 Task: Look for products in the category "Pink Wine" from Songbird only.
Action: Mouse moved to (953, 345)
Screenshot: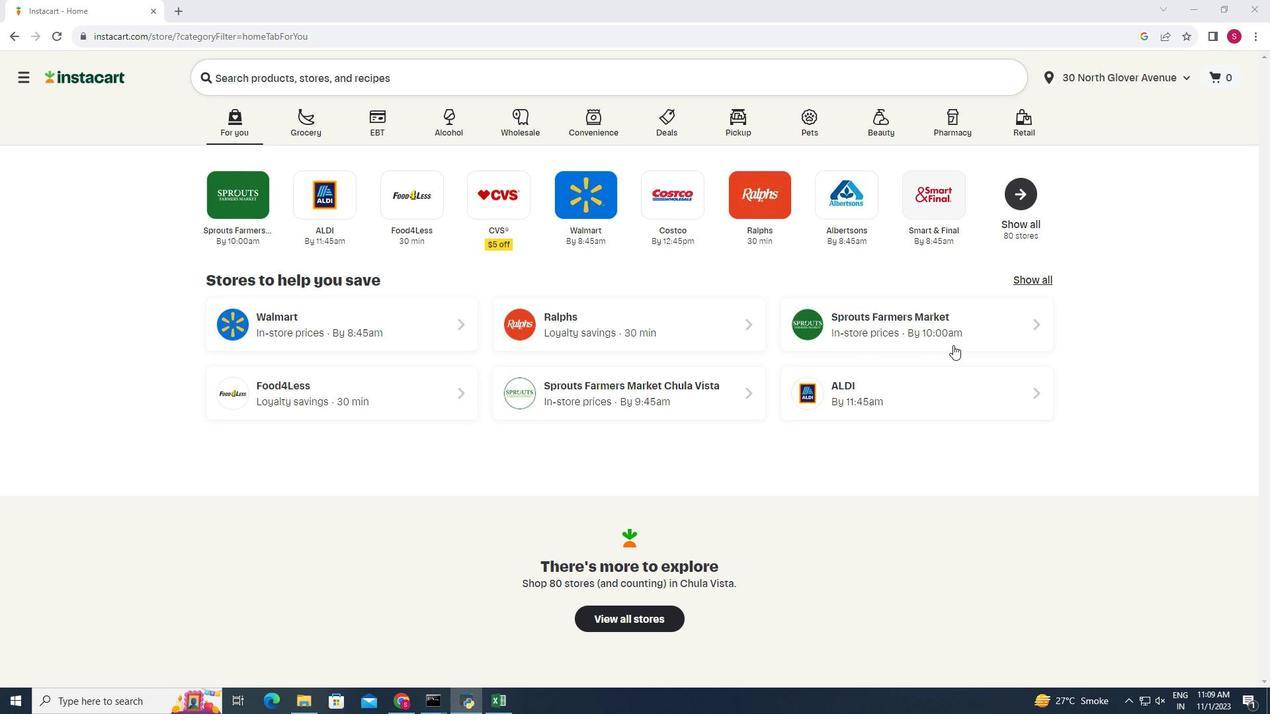 
Action: Mouse pressed left at (953, 345)
Screenshot: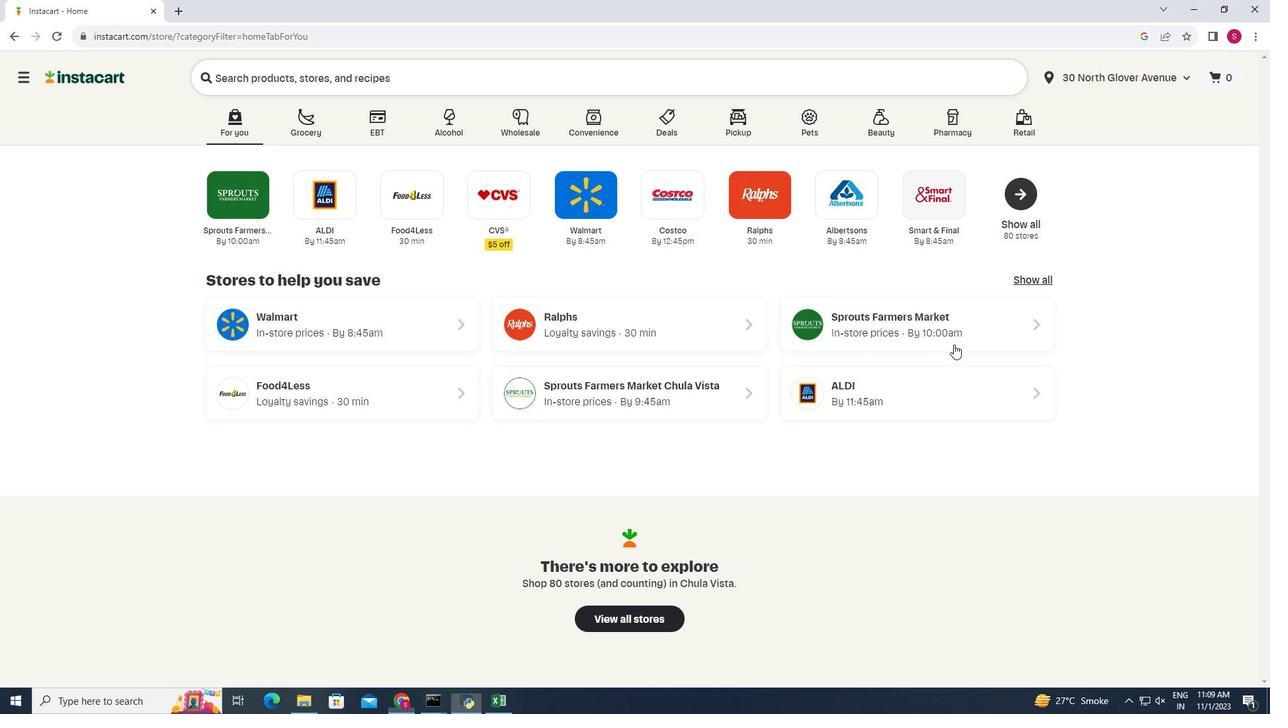 
Action: Mouse moved to (35, 636)
Screenshot: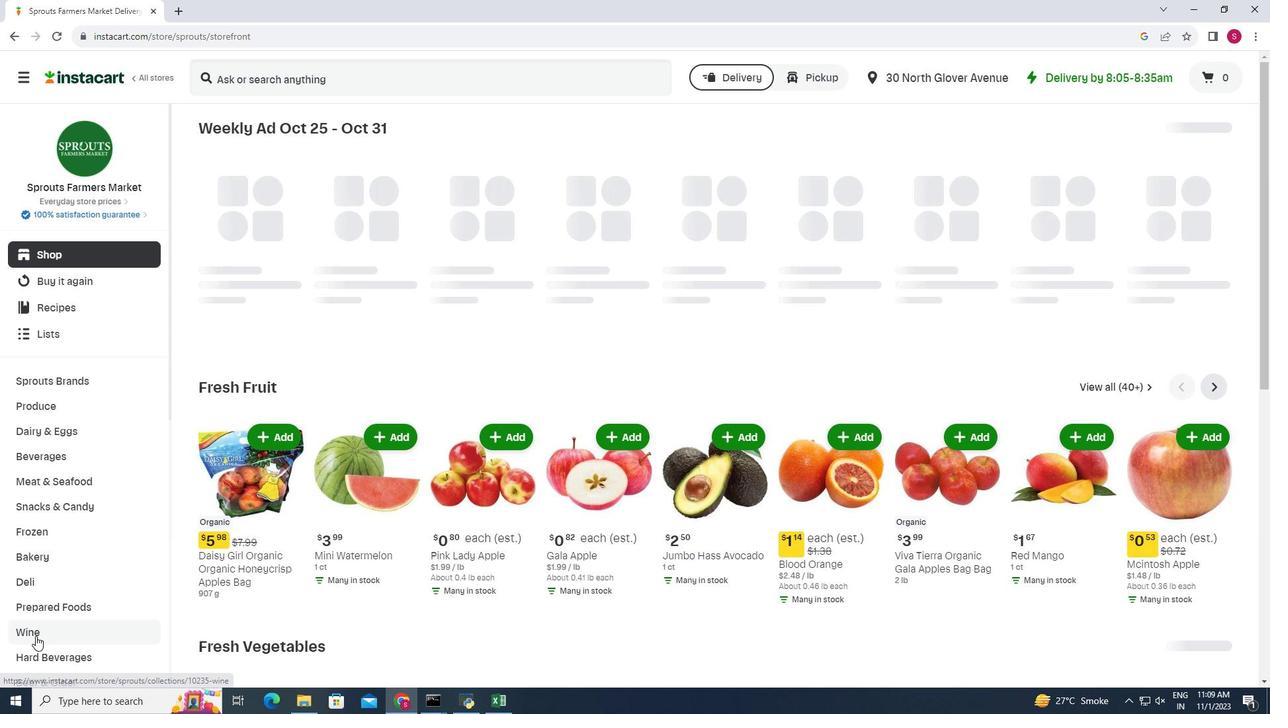 
Action: Mouse pressed left at (35, 636)
Screenshot: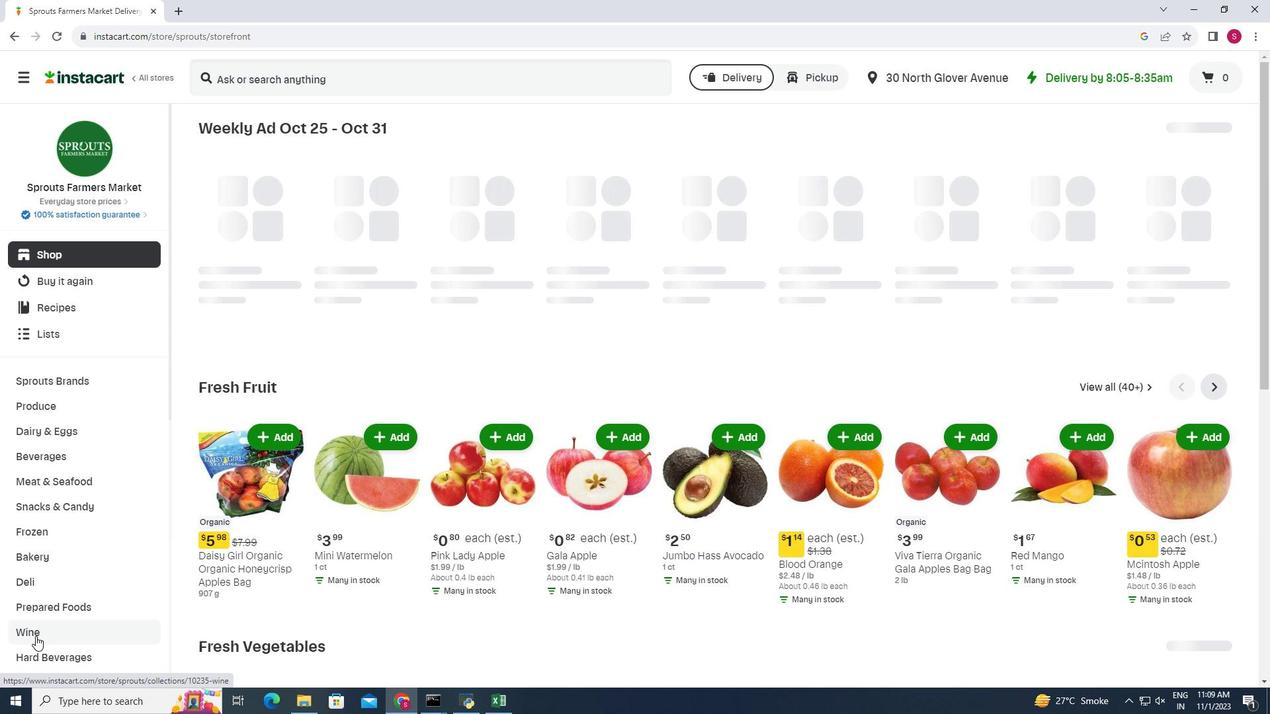 
Action: Mouse moved to (579, 167)
Screenshot: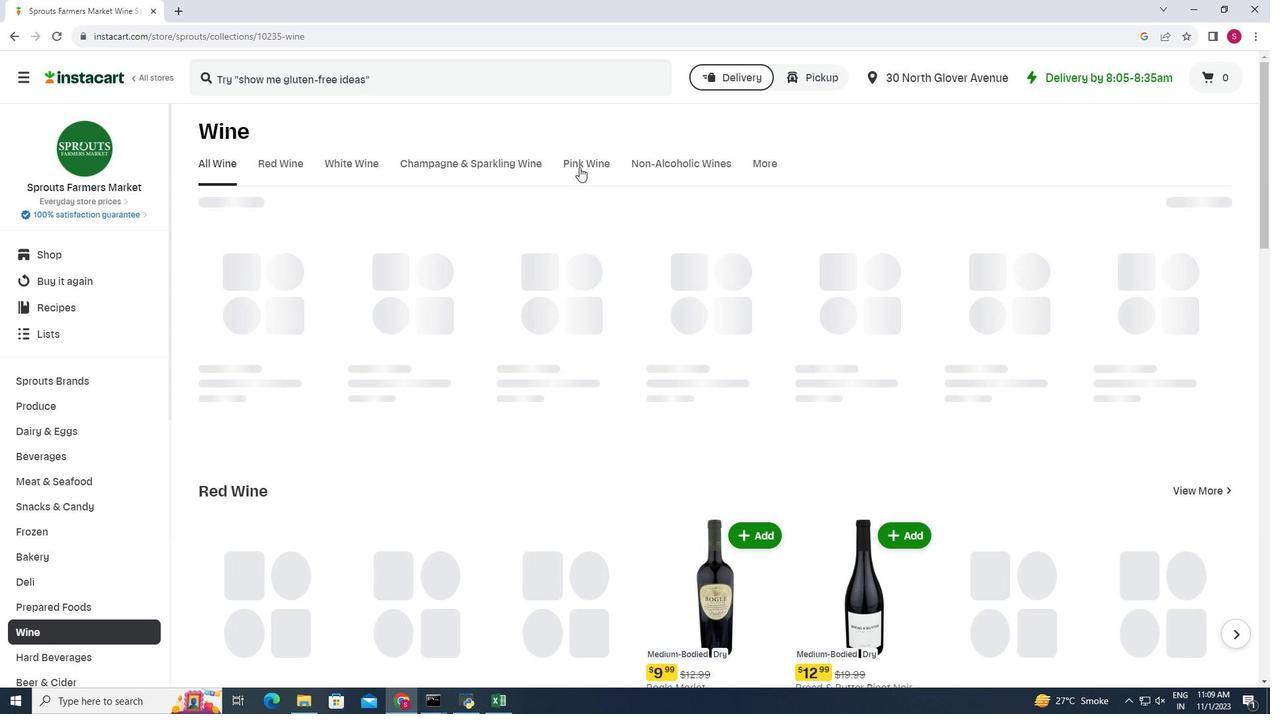 
Action: Mouse pressed left at (579, 167)
Screenshot: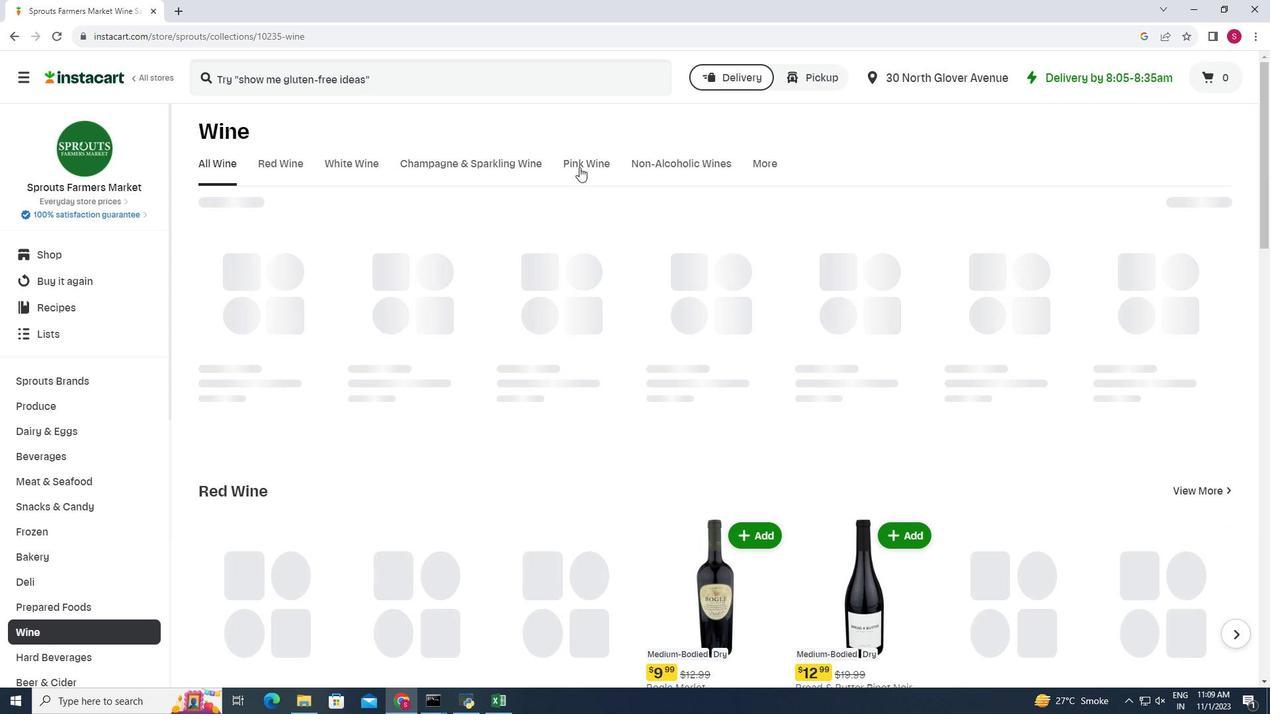 
Action: Mouse moved to (303, 211)
Screenshot: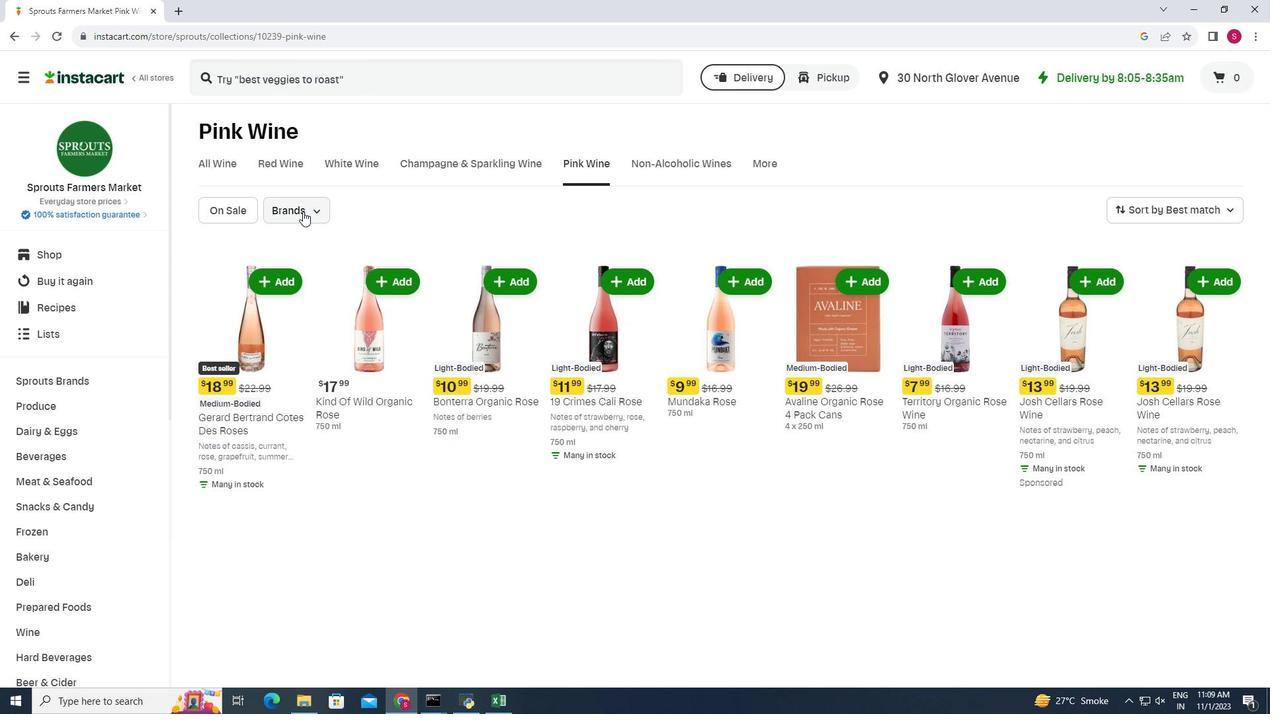 
Action: Mouse pressed left at (303, 211)
Screenshot: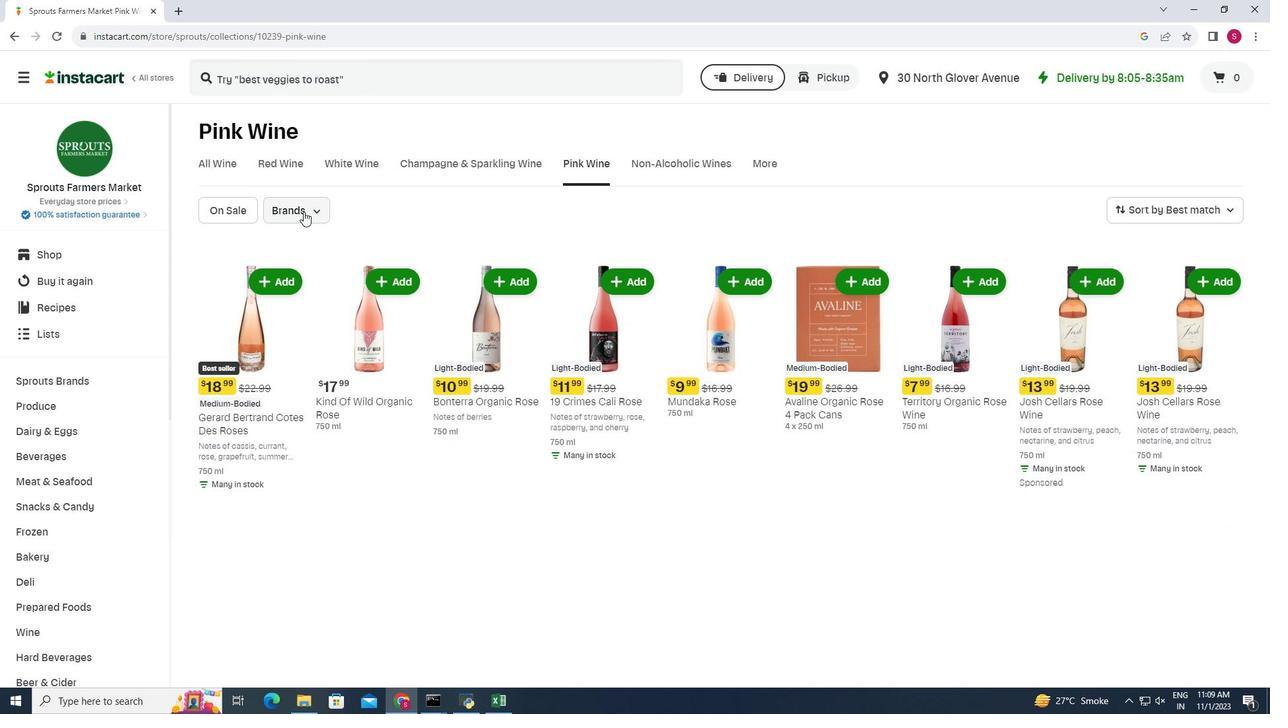 
Action: Mouse moved to (334, 263)
Screenshot: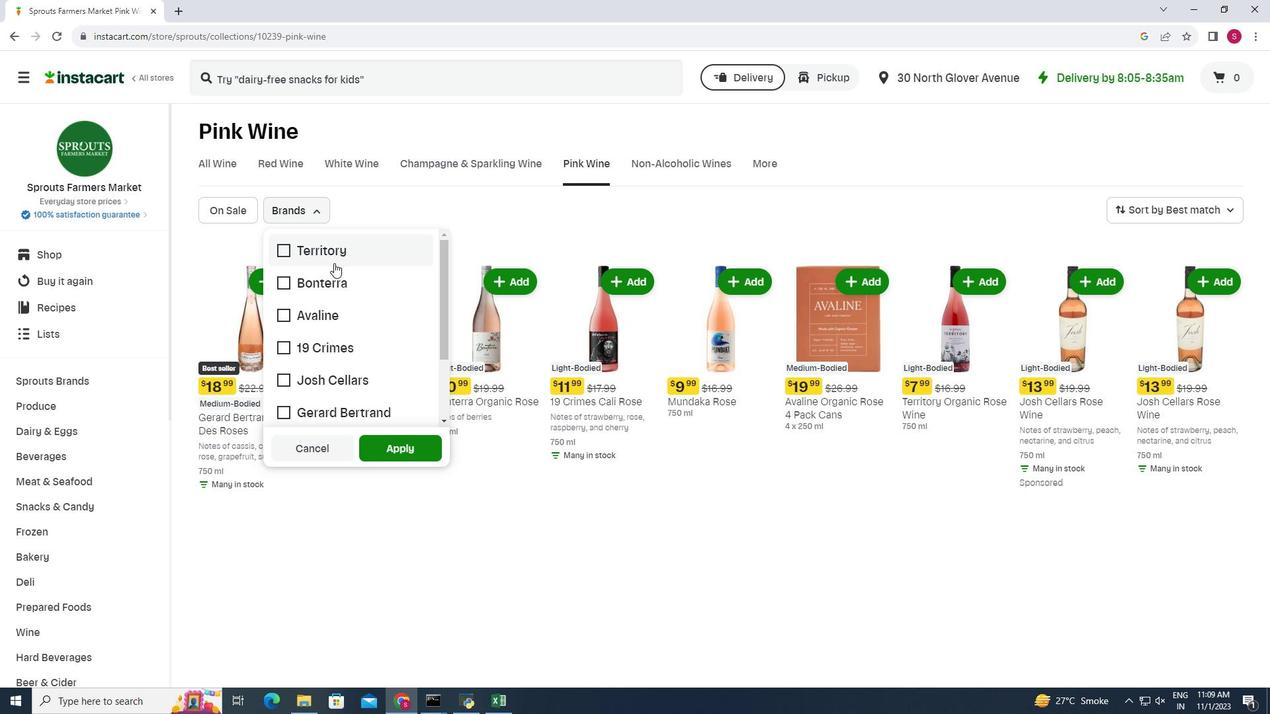 
Action: Mouse scrolled (334, 262) with delta (0, 0)
Screenshot: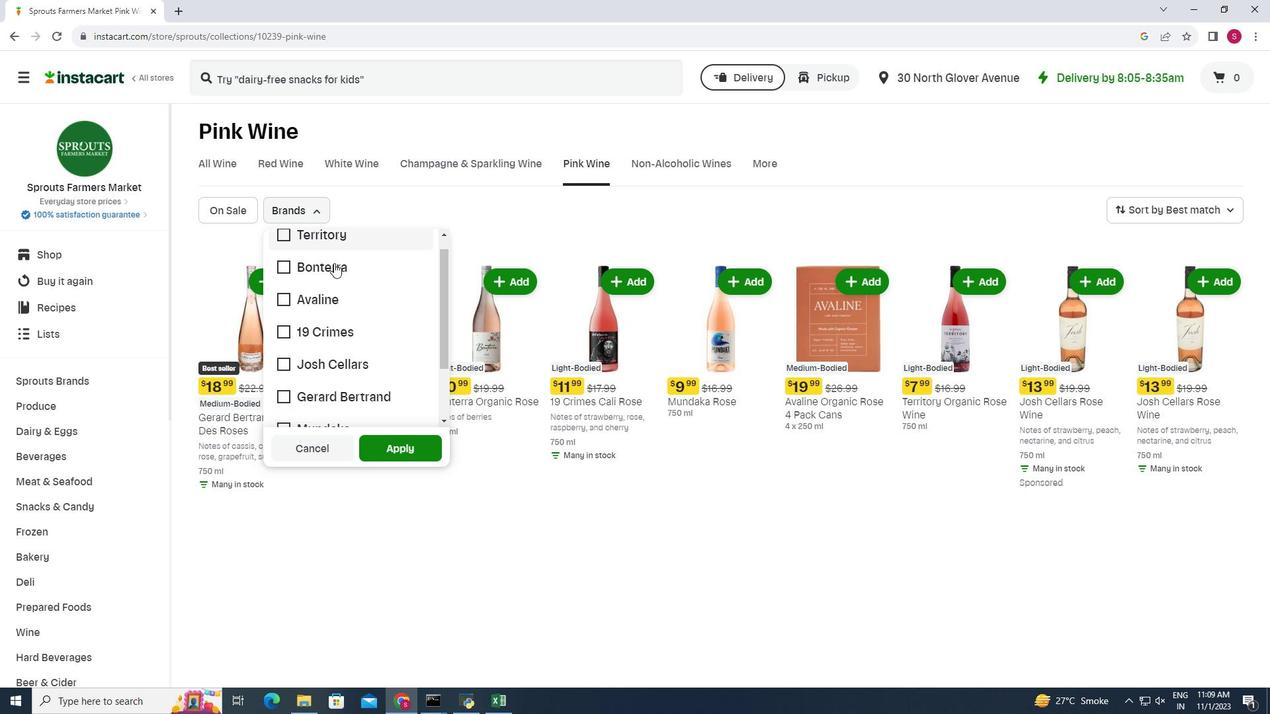 
Action: Mouse scrolled (334, 262) with delta (0, 0)
Screenshot: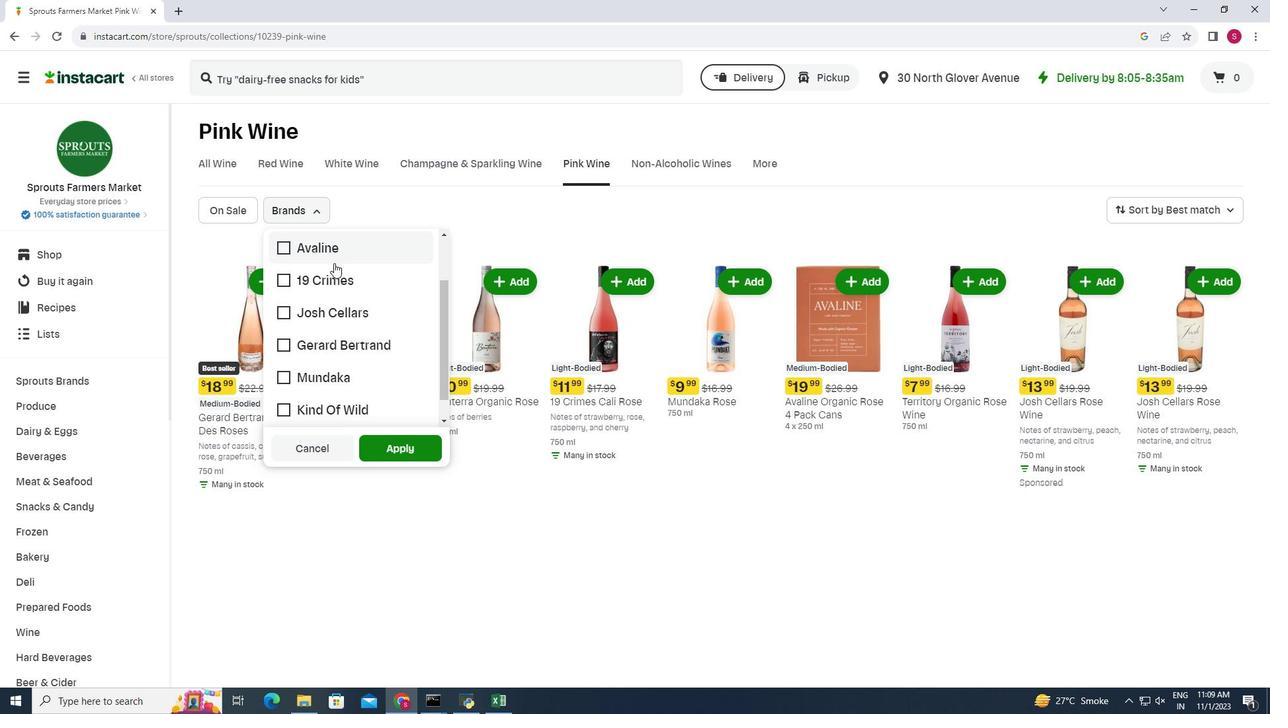 
Action: Mouse moved to (334, 264)
Screenshot: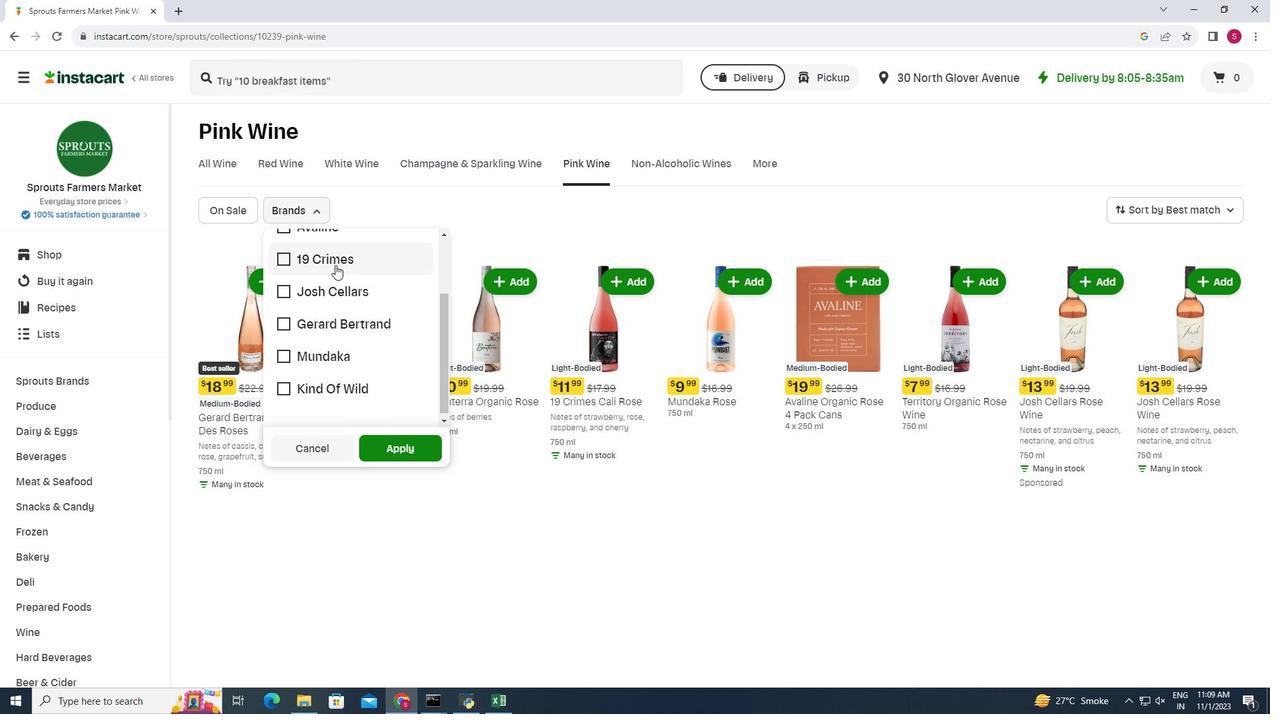 
Action: Mouse scrolled (334, 265) with delta (0, 0)
Screenshot: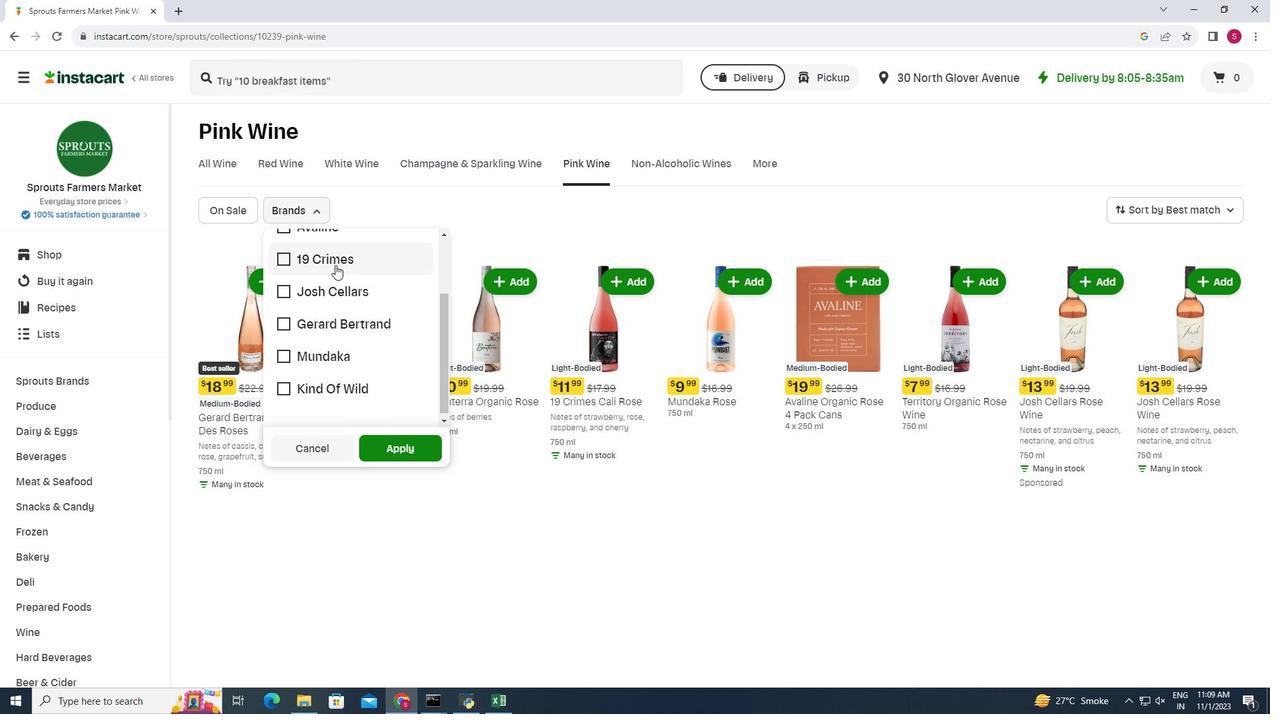 
Action: Mouse moved to (335, 264)
Screenshot: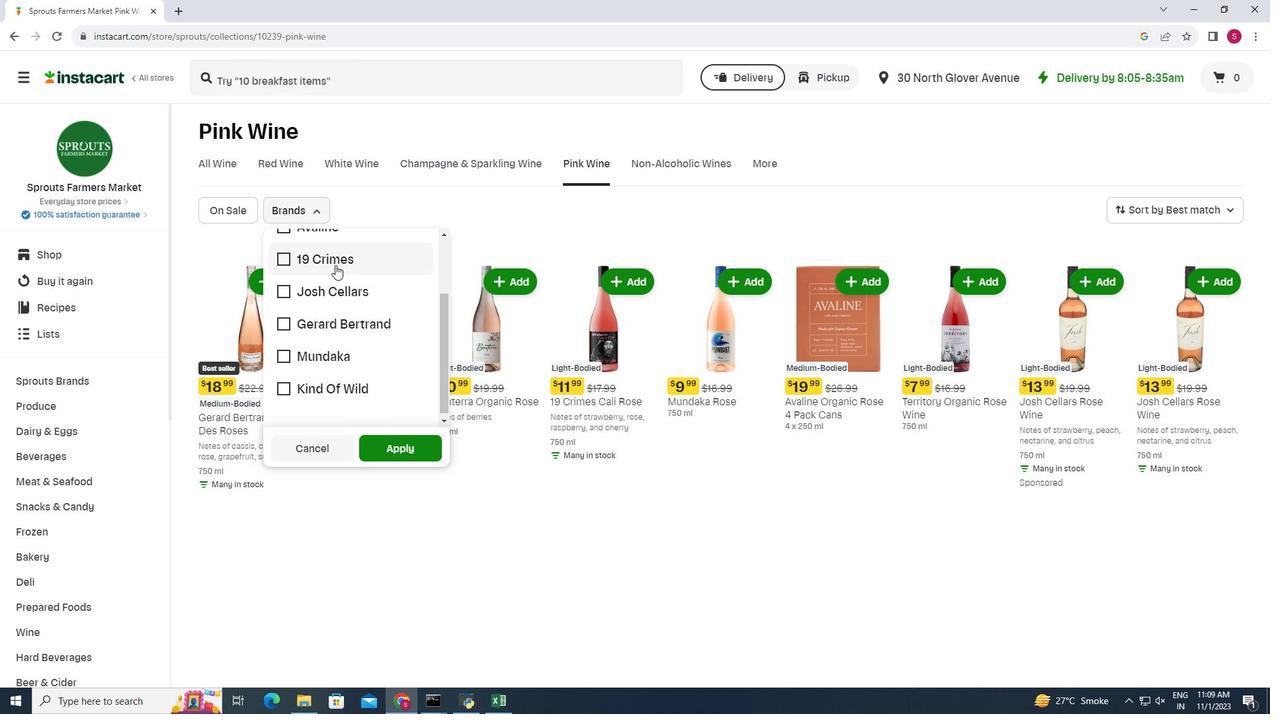 
Action: Mouse scrolled (335, 265) with delta (0, 0)
Screenshot: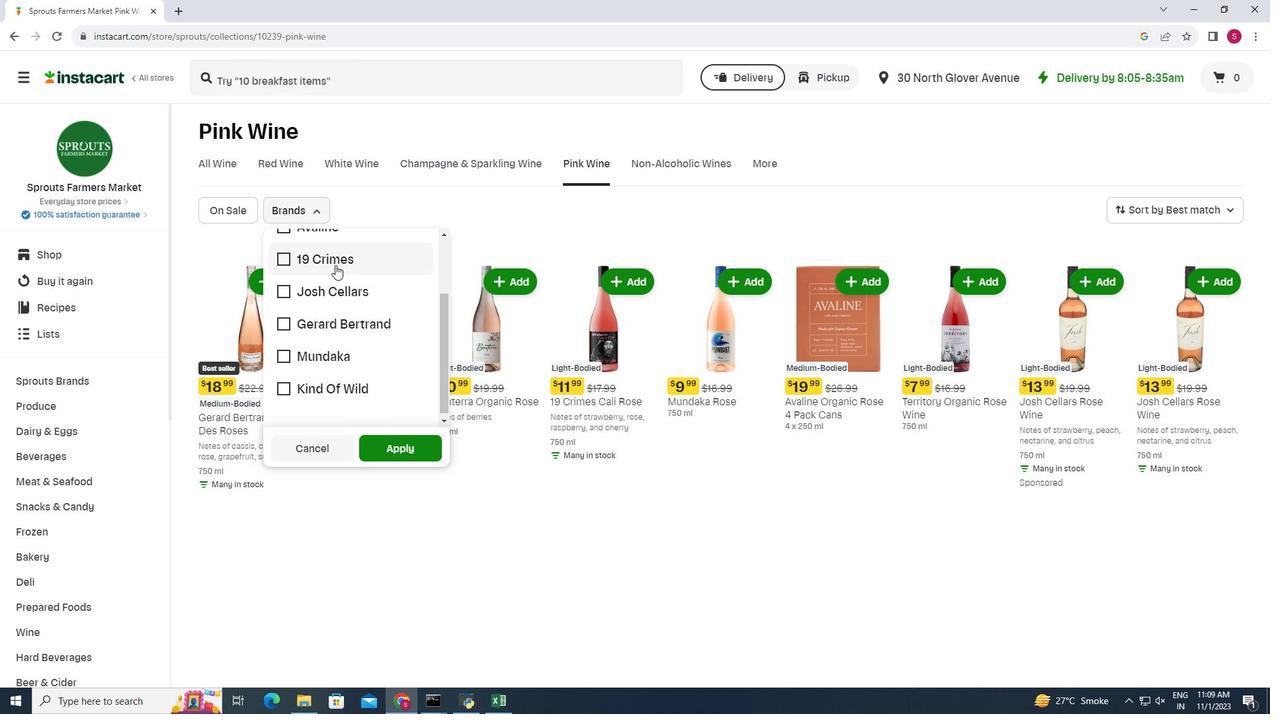 
Action: Mouse moved to (335, 265)
Screenshot: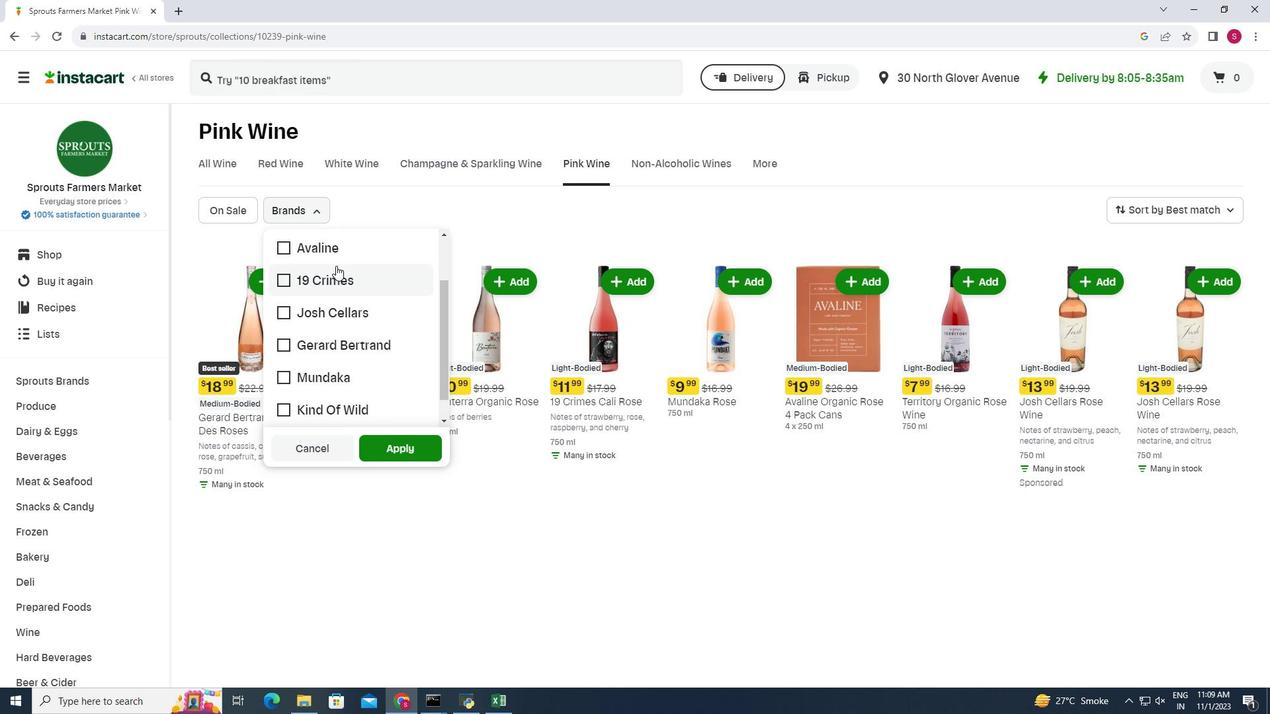 
Action: Mouse scrolled (335, 265) with delta (0, 0)
Screenshot: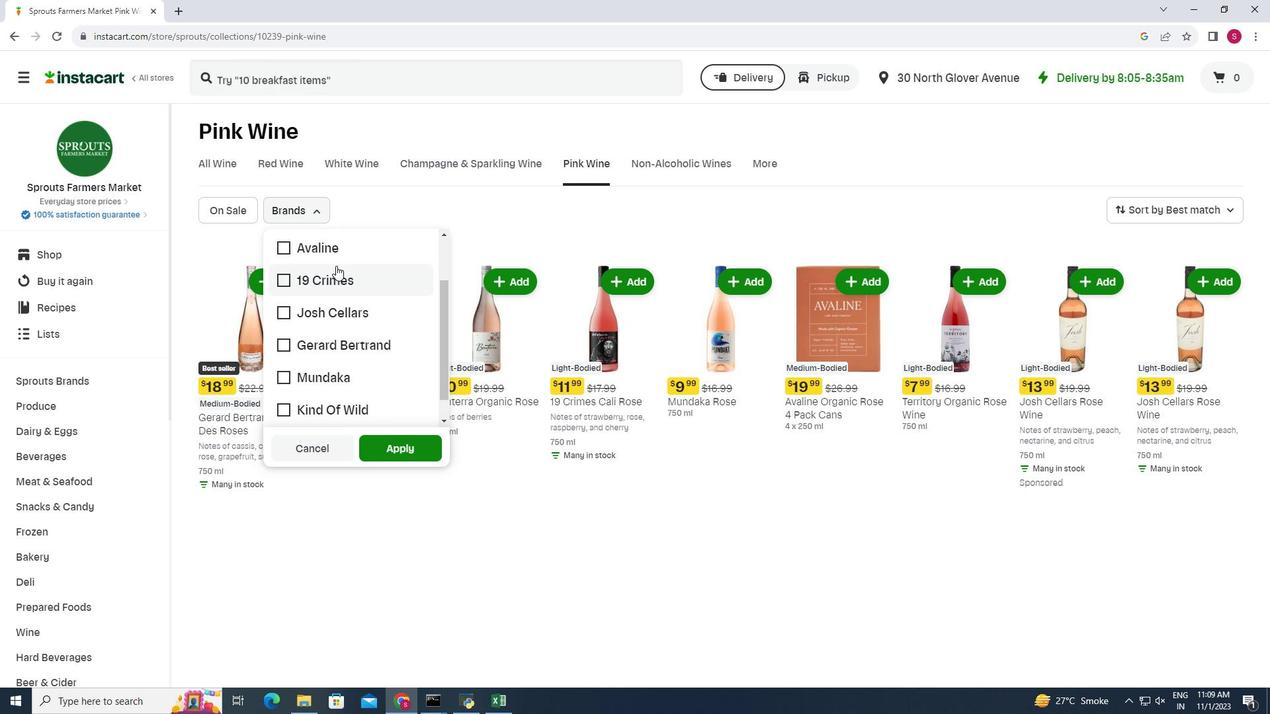 
Action: Mouse moved to (336, 265)
Screenshot: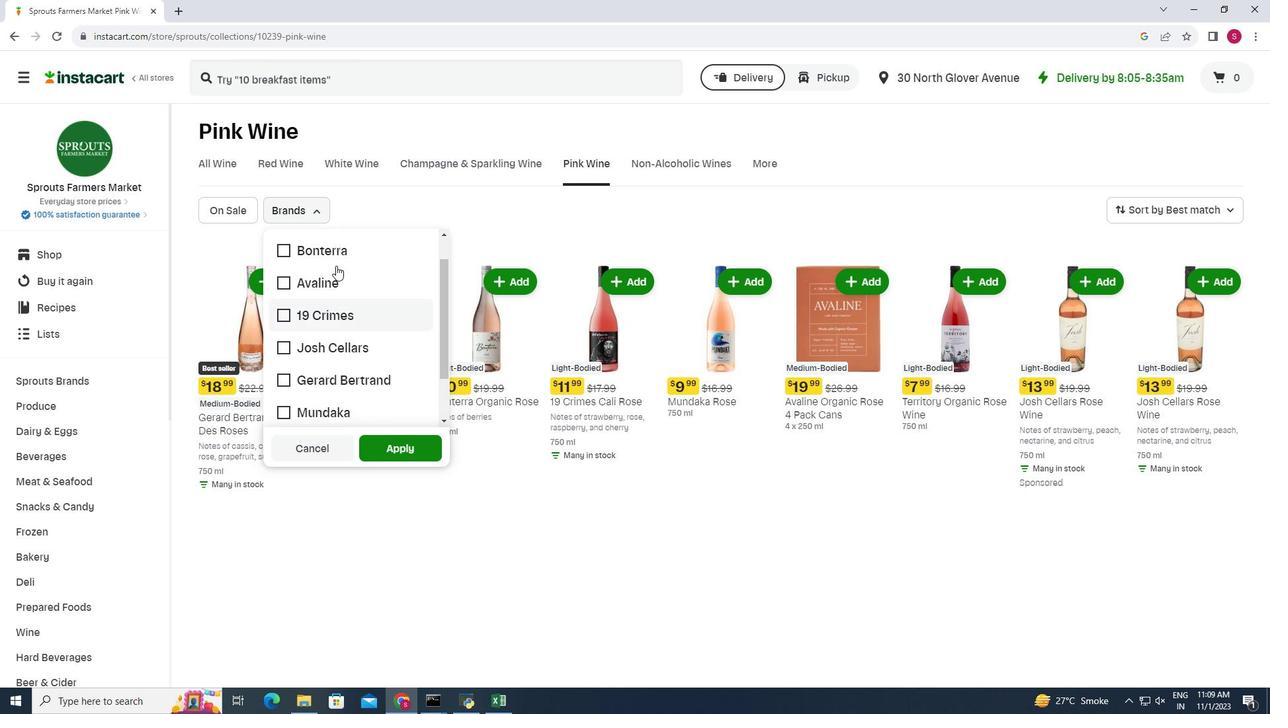 
Action: Mouse scrolled (336, 266) with delta (0, 0)
Screenshot: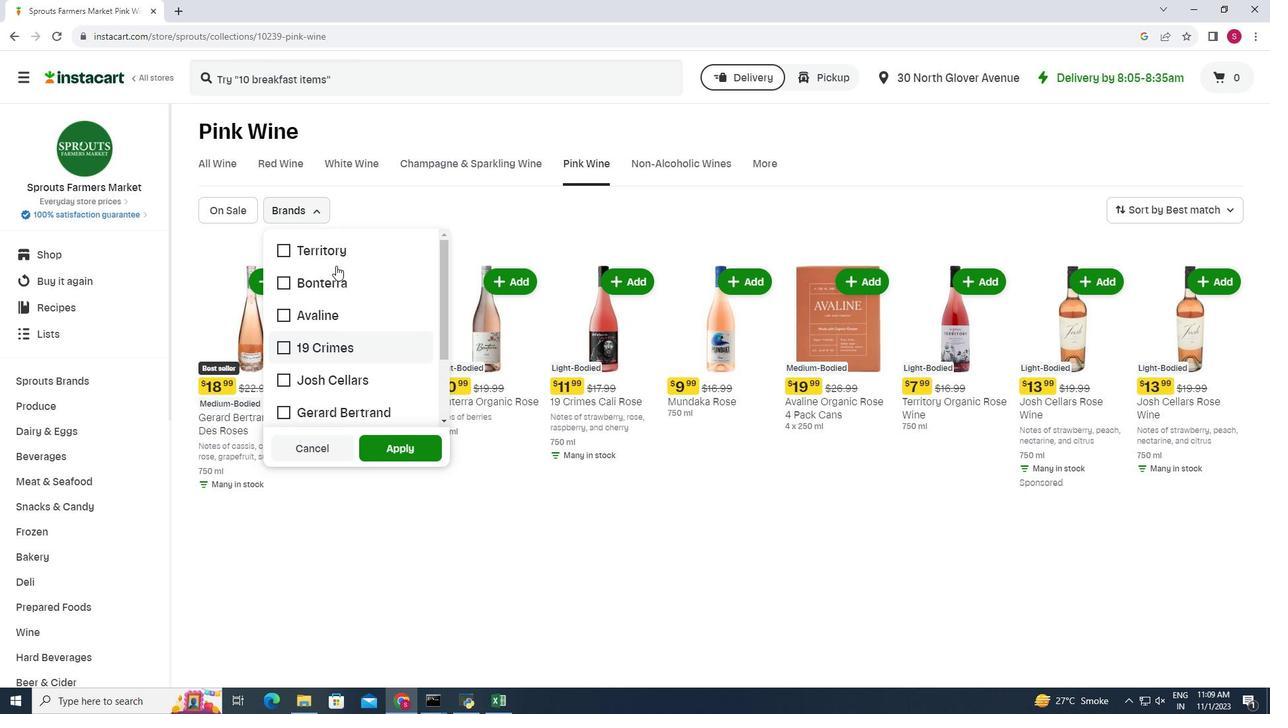 
Action: Mouse moved to (361, 274)
Screenshot: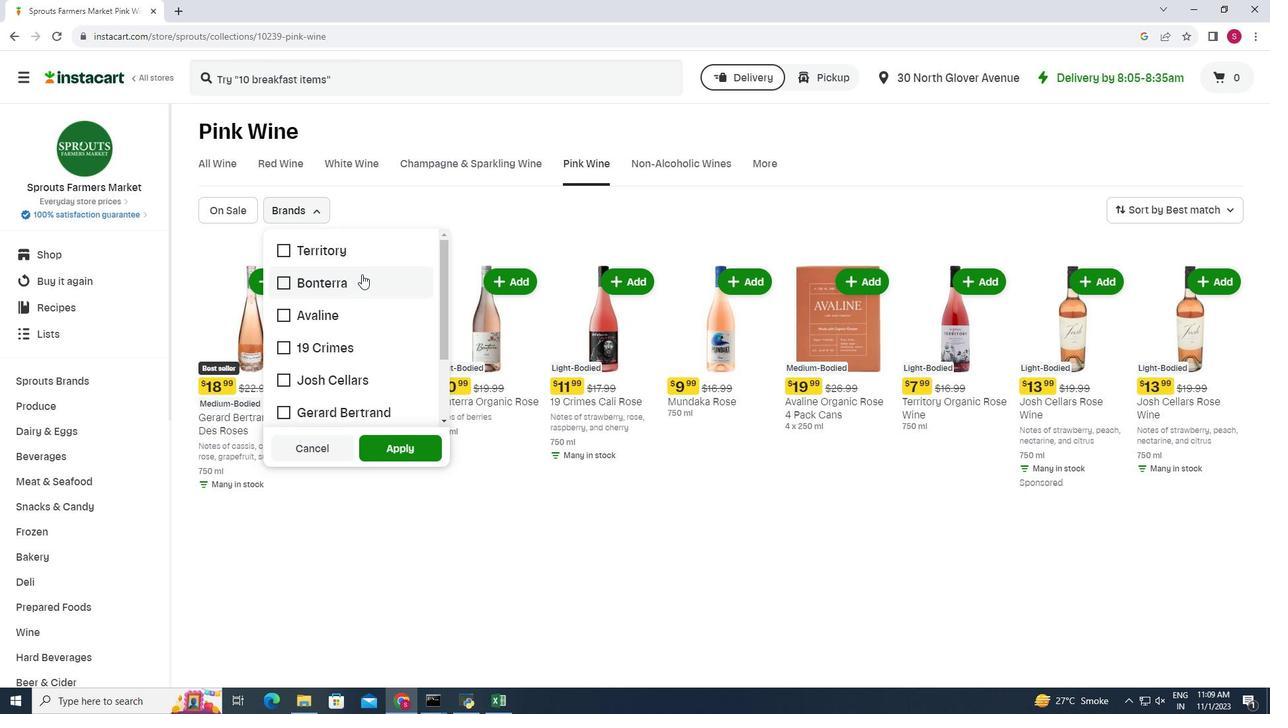 
